 Task: Select the markdown language features in the default folding range provider.
Action: Mouse moved to (78, 374)
Screenshot: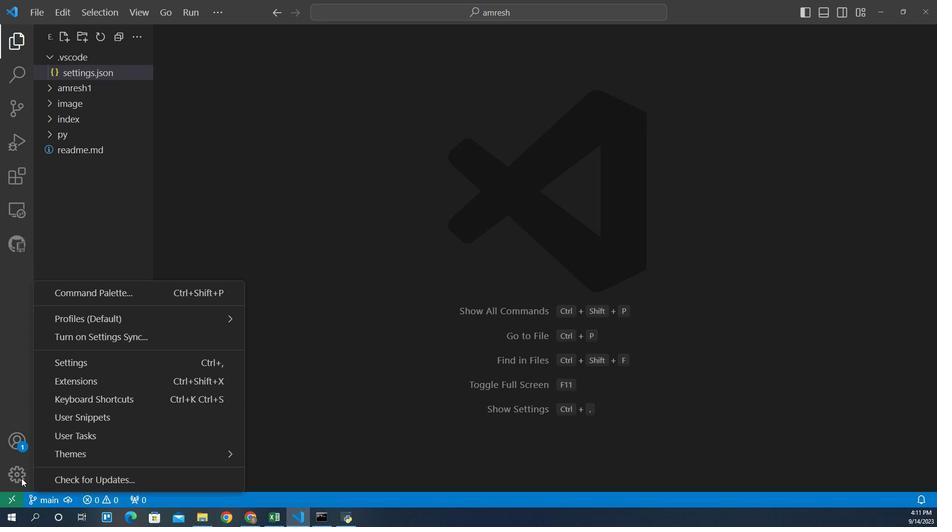 
Action: Mouse pressed left at (78, 374)
Screenshot: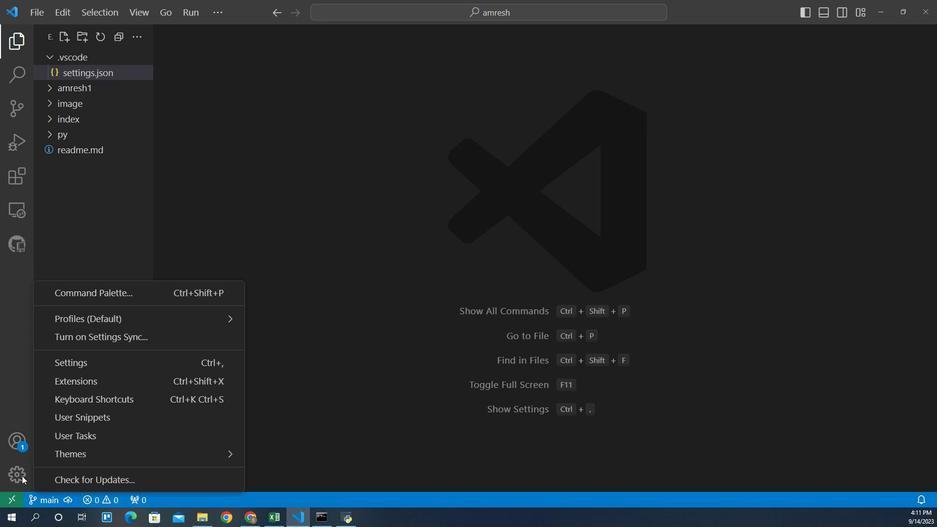 
Action: Mouse moved to (117, 310)
Screenshot: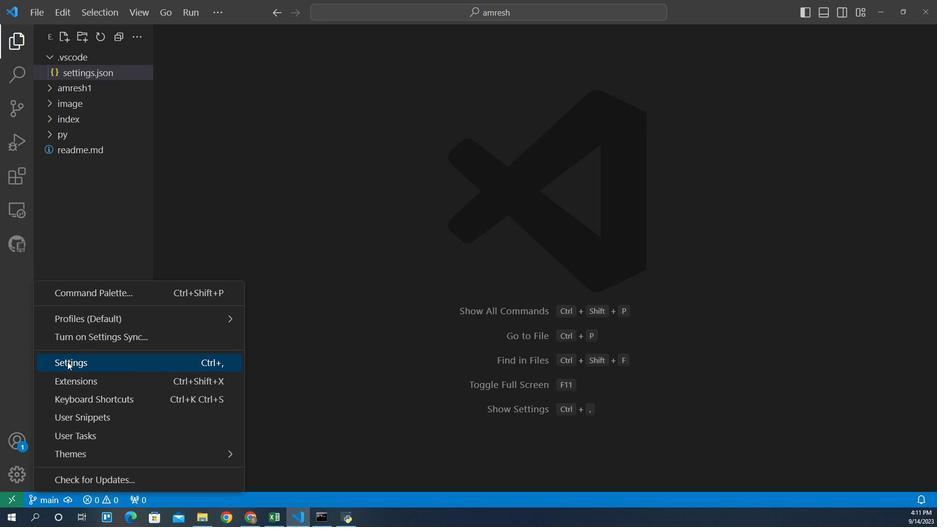 
Action: Mouse pressed left at (117, 310)
Screenshot: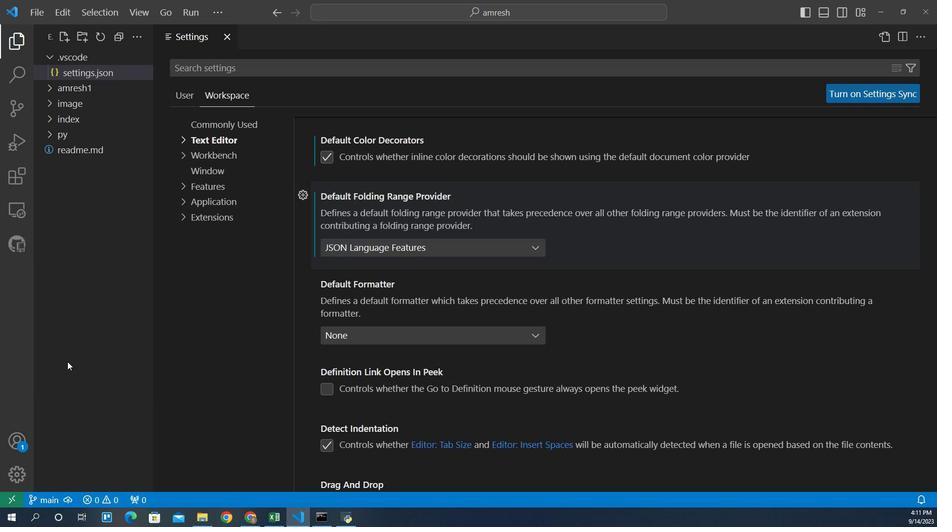 
Action: Mouse moved to (242, 164)
Screenshot: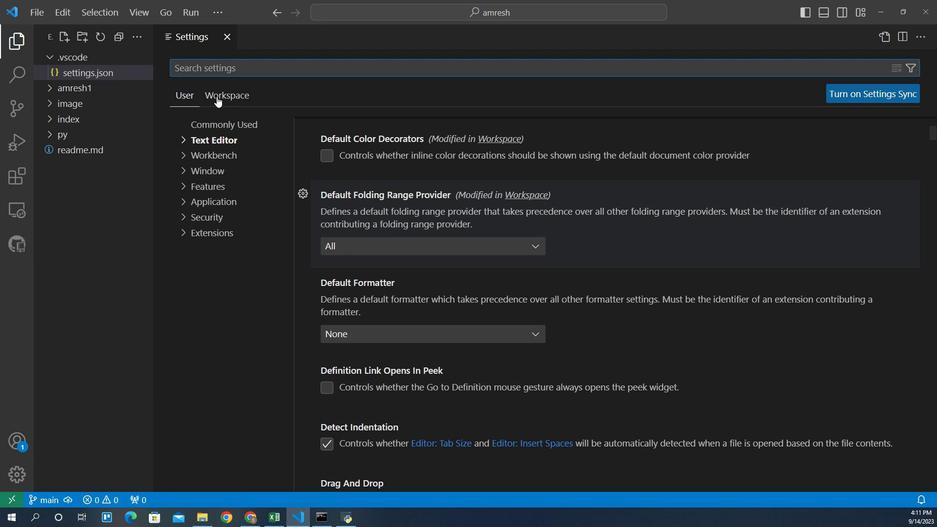 
Action: Mouse pressed left at (242, 164)
Screenshot: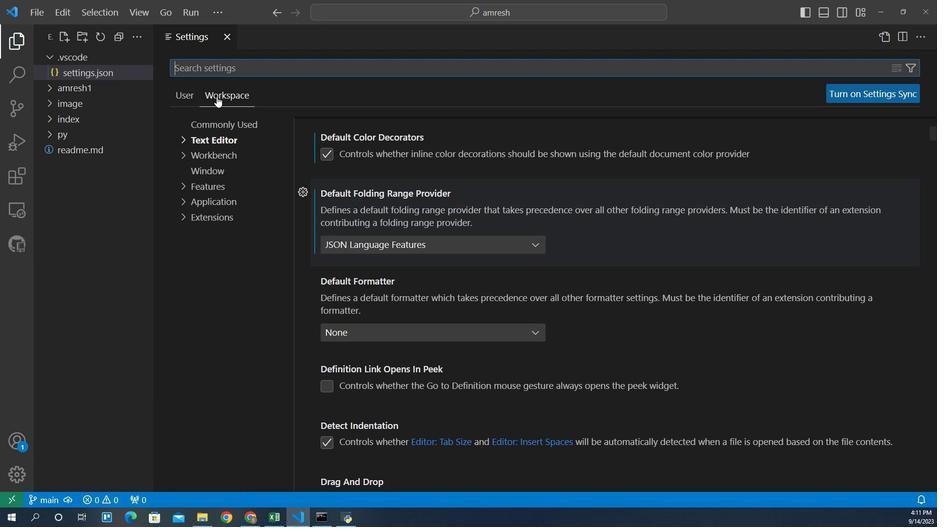 
Action: Mouse moved to (240, 186)
Screenshot: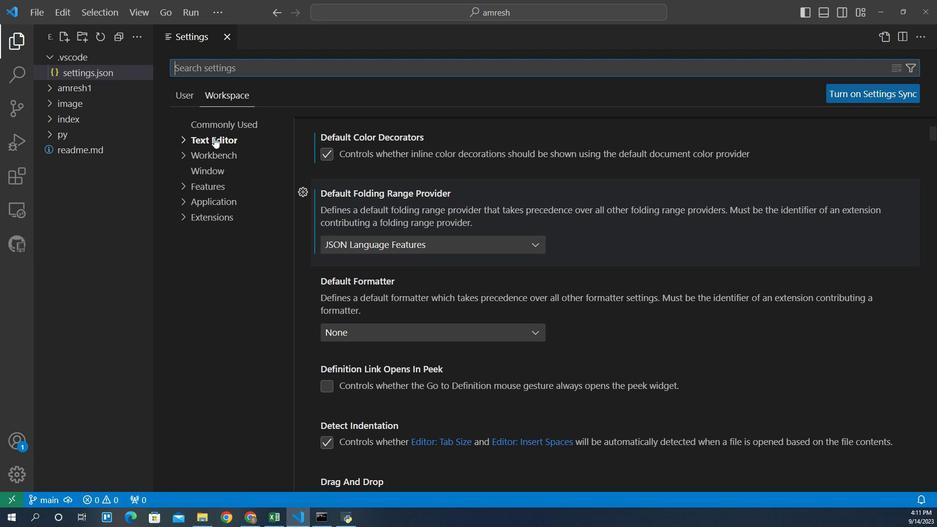 
Action: Mouse pressed left at (240, 186)
Screenshot: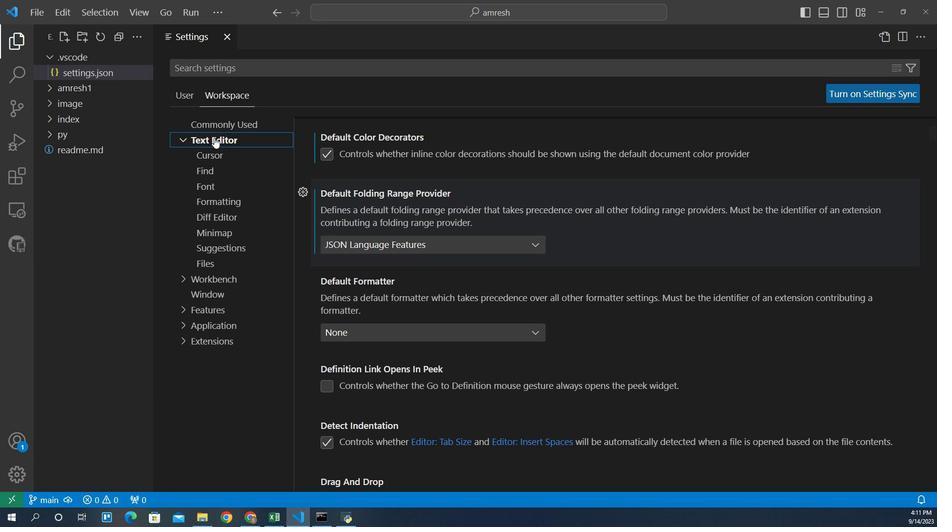 
Action: Mouse moved to (353, 247)
Screenshot: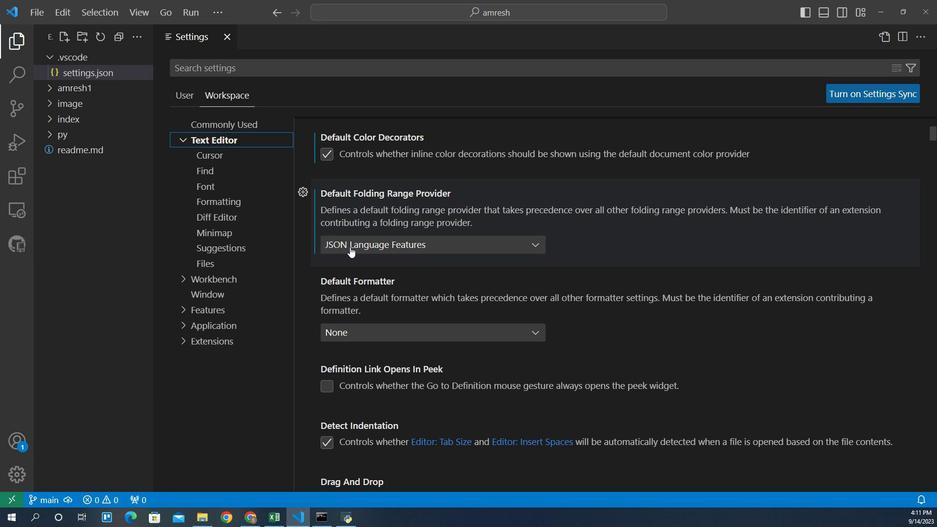 
Action: Mouse pressed left at (353, 247)
Screenshot: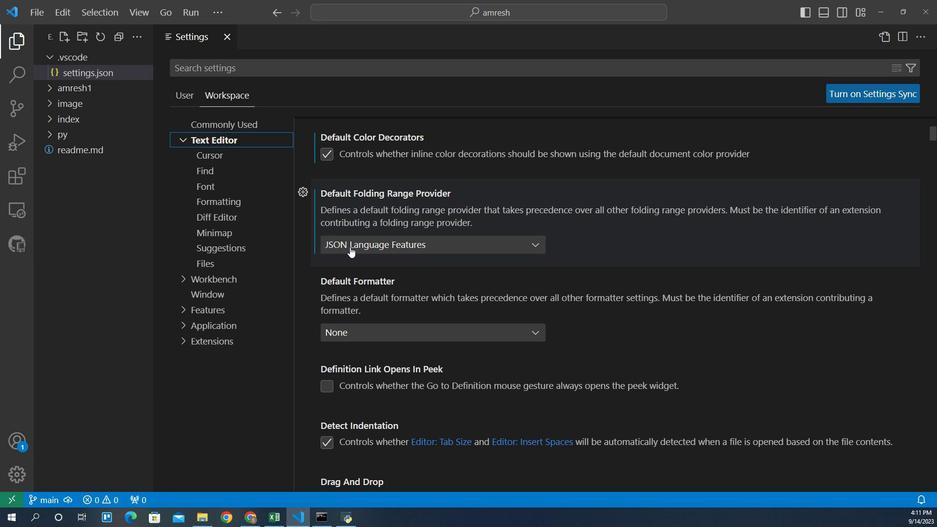 
Action: Mouse moved to (356, 289)
Screenshot: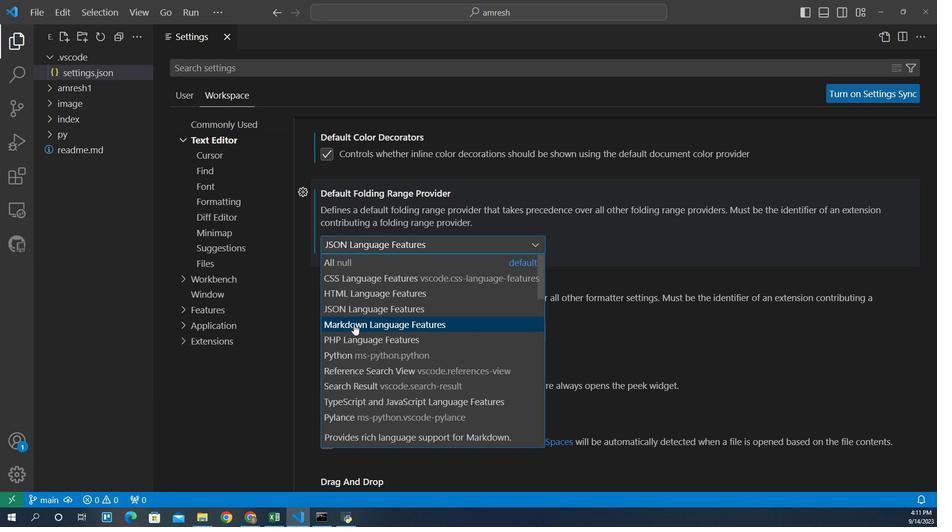 
Action: Mouse pressed left at (356, 289)
Screenshot: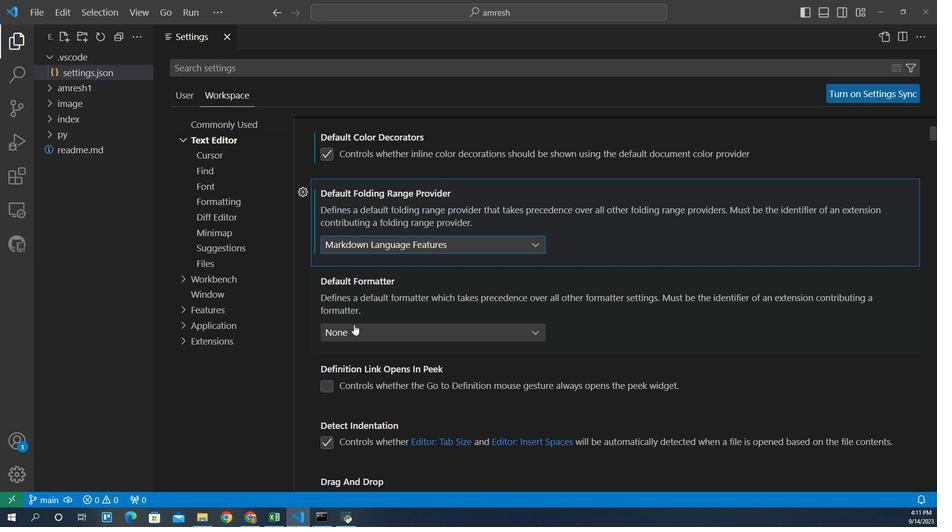 
Action: Mouse moved to (358, 255)
Screenshot: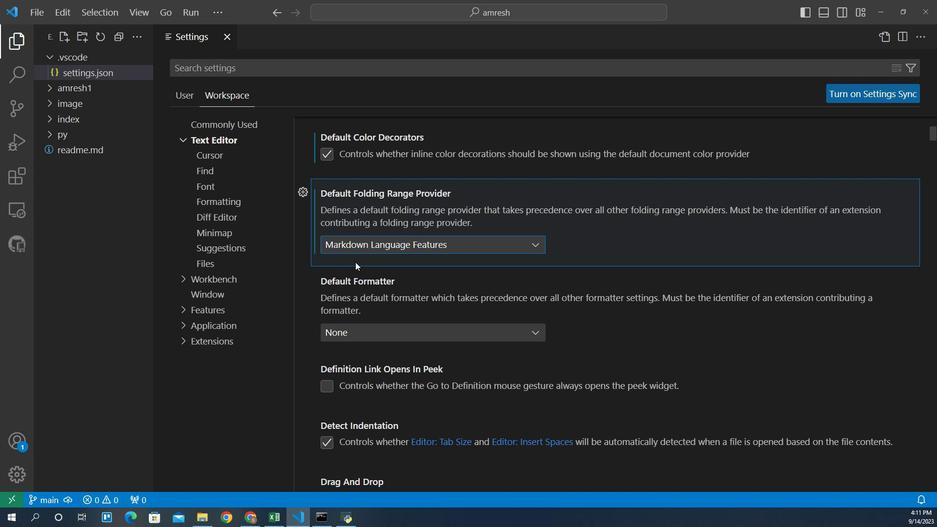 
